 Task: Create a section Dash & Dive and in the section, add a milestone Migration to New System in the project VectorTech.
Action: Mouse moved to (63, 310)
Screenshot: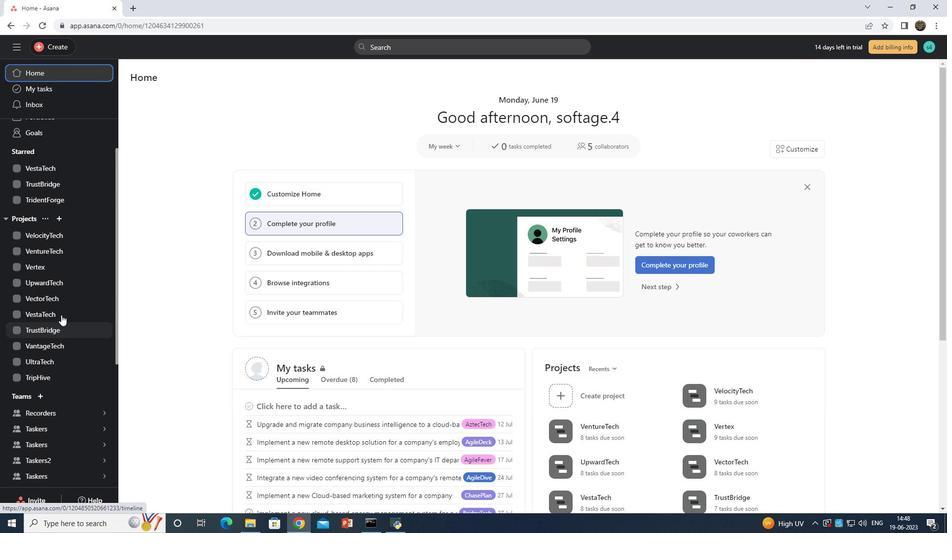 
Action: Mouse pressed left at (63, 310)
Screenshot: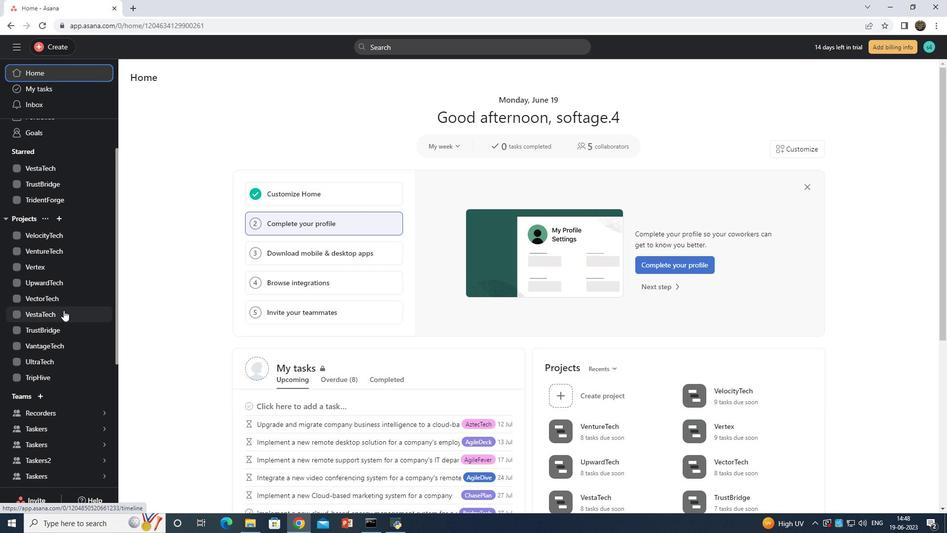 
Action: Mouse moved to (175, 448)
Screenshot: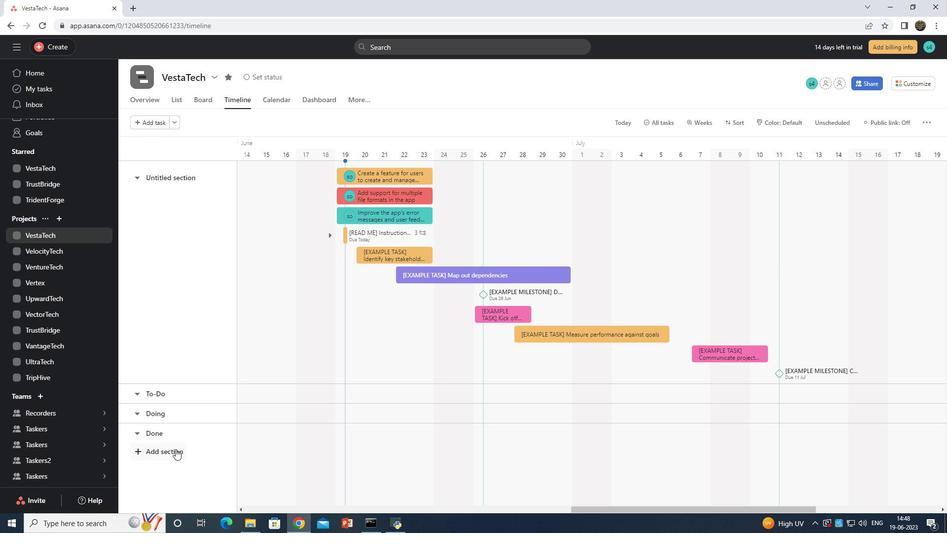 
Action: Mouse pressed left at (175, 448)
Screenshot: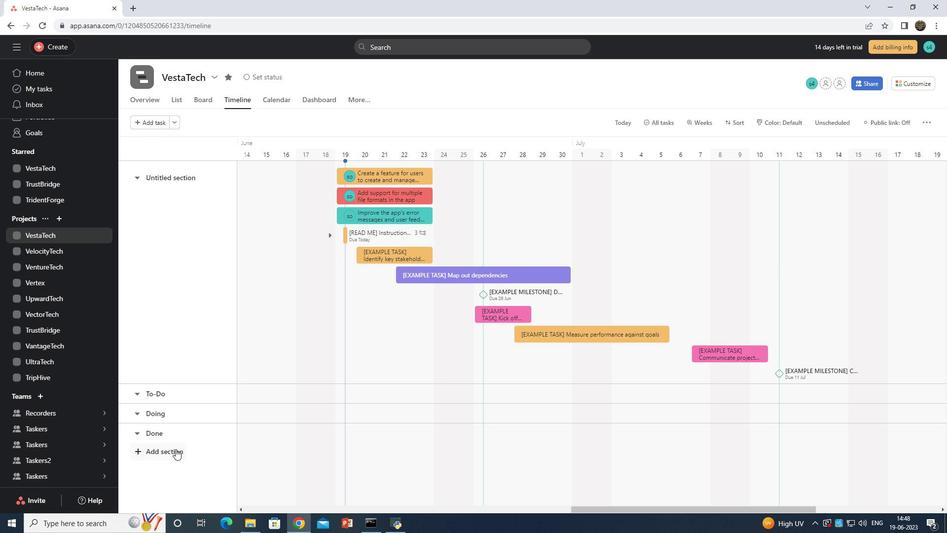 
Action: Mouse moved to (243, 305)
Screenshot: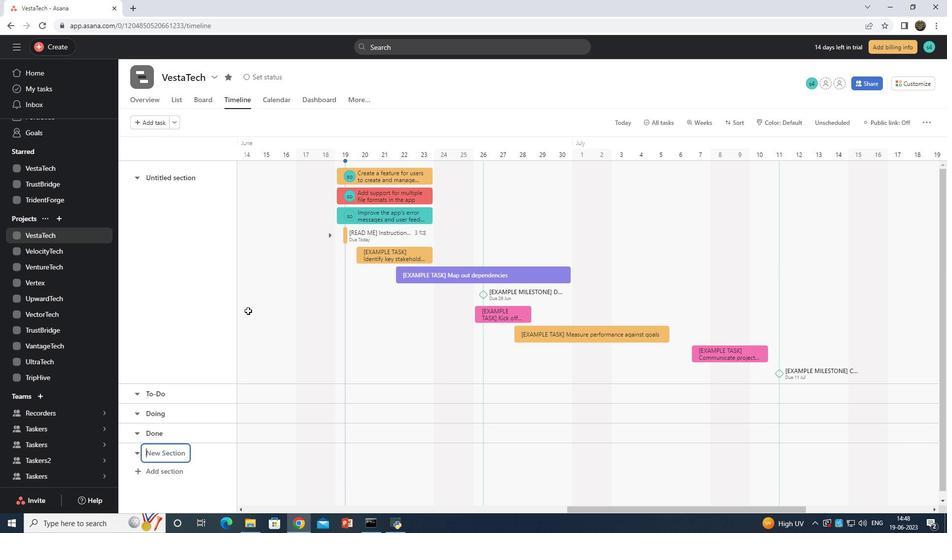 
Action: Key pressed <Key.shift>Dash
Screenshot: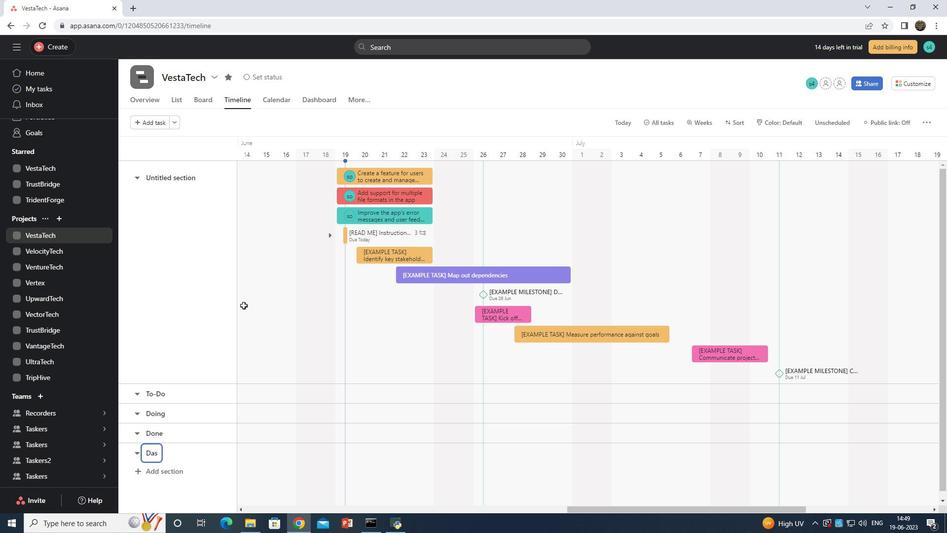 
Action: Mouse moved to (170, 473)
Screenshot: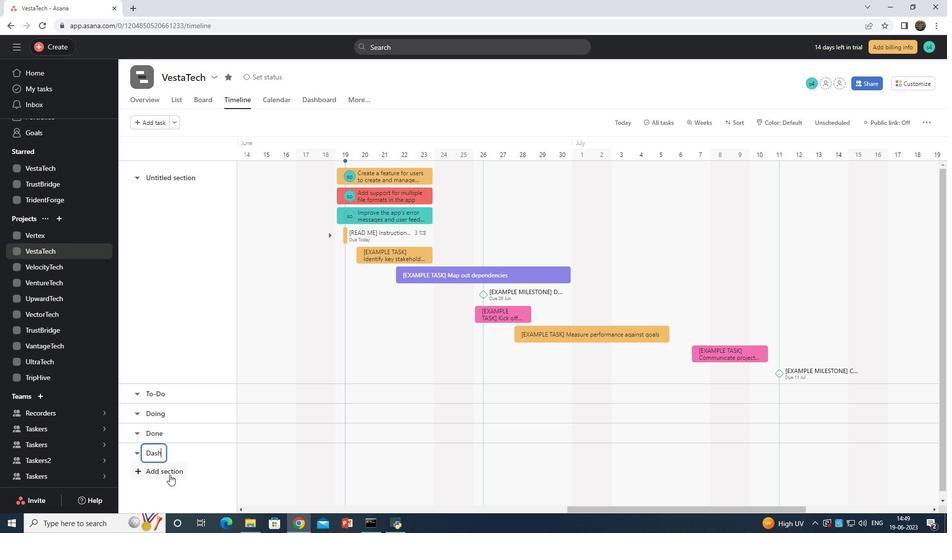 
Action: Mouse pressed left at (170, 473)
Screenshot: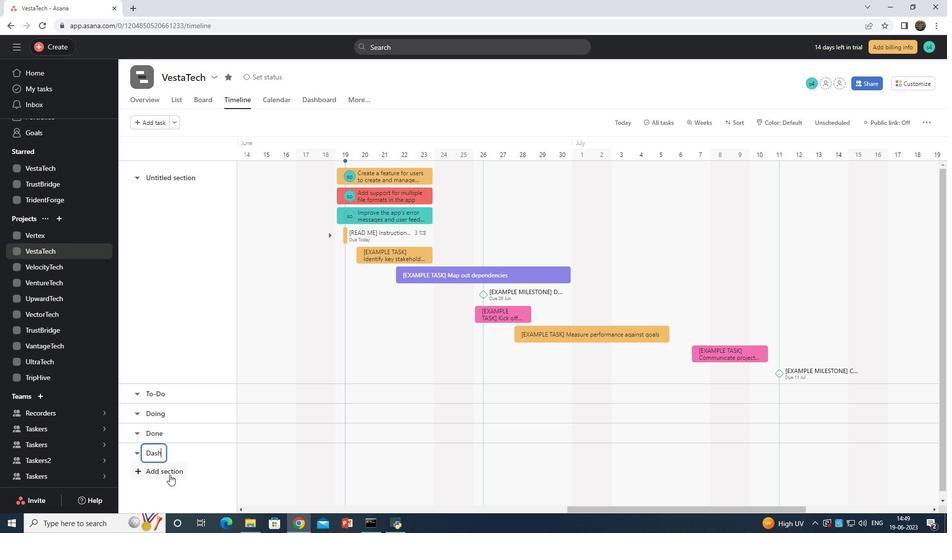 
Action: Mouse moved to (425, 315)
Screenshot: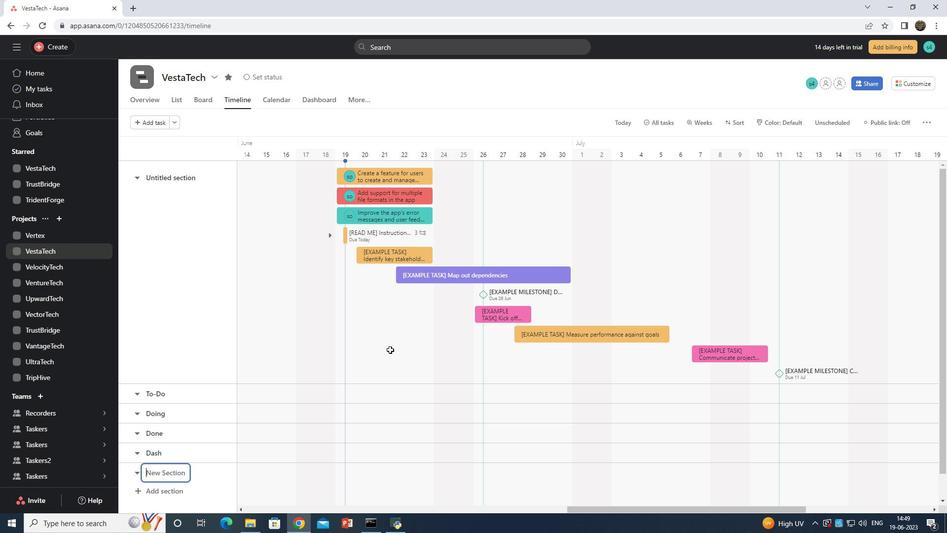 
Action: Key pressed <Key.shift>Di
Screenshot: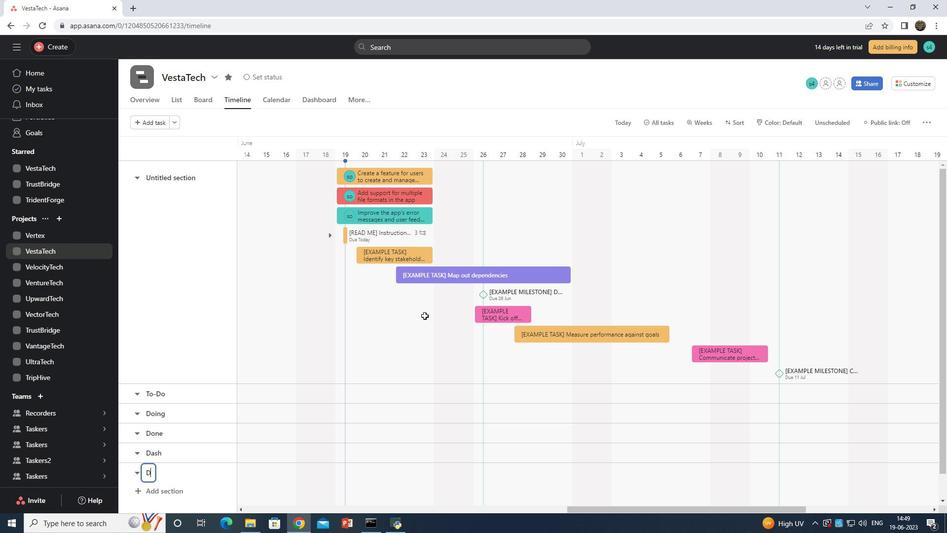 
Action: Mouse moved to (425, 315)
Screenshot: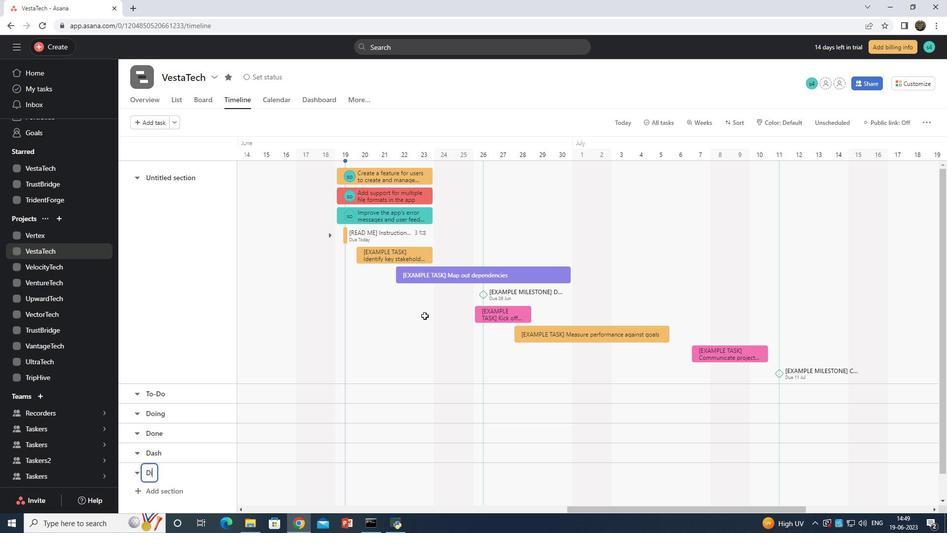 
Action: Key pressed ve
Screenshot: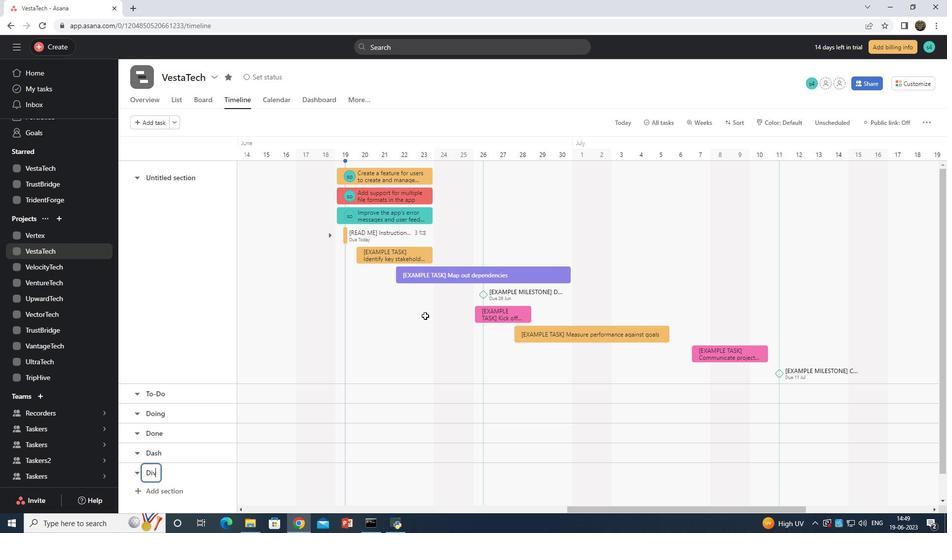 
Action: Mouse moved to (305, 475)
Screenshot: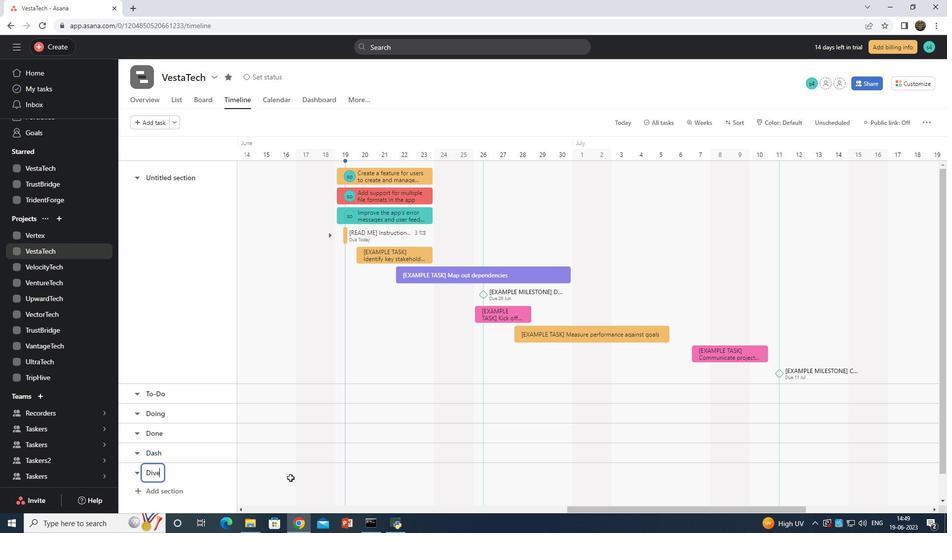 
Action: Mouse pressed left at (305, 475)
Screenshot: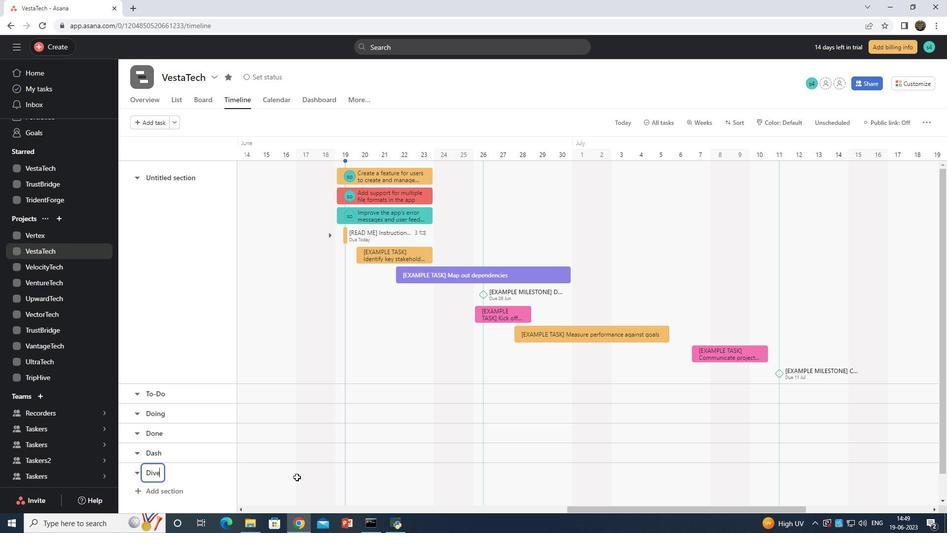 
Action: Mouse moved to (446, 369)
Screenshot: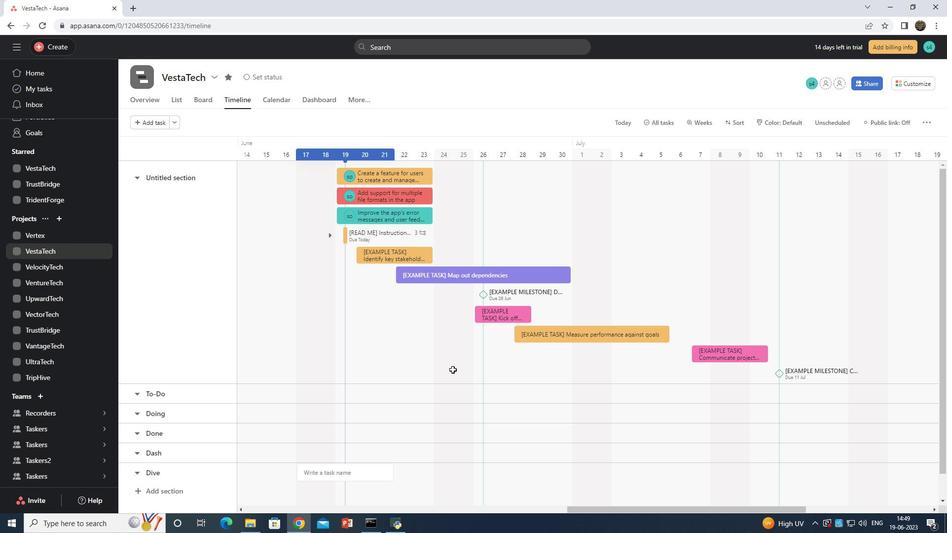 
Action: Key pressed <Key.shift>Migration<Key.space>to<Key.space><Key.shift>New<Key.space><Key.shift>System
Screenshot: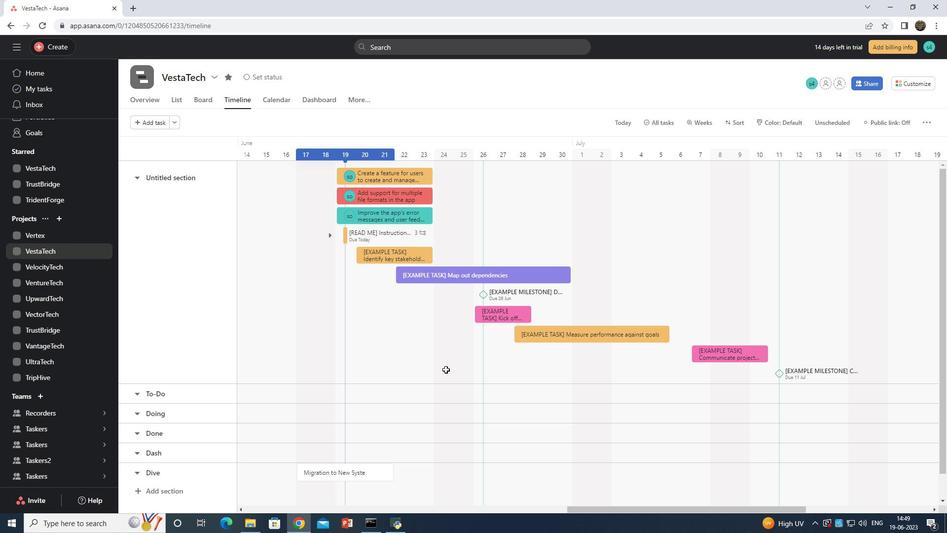 
Action: Mouse moved to (346, 475)
Screenshot: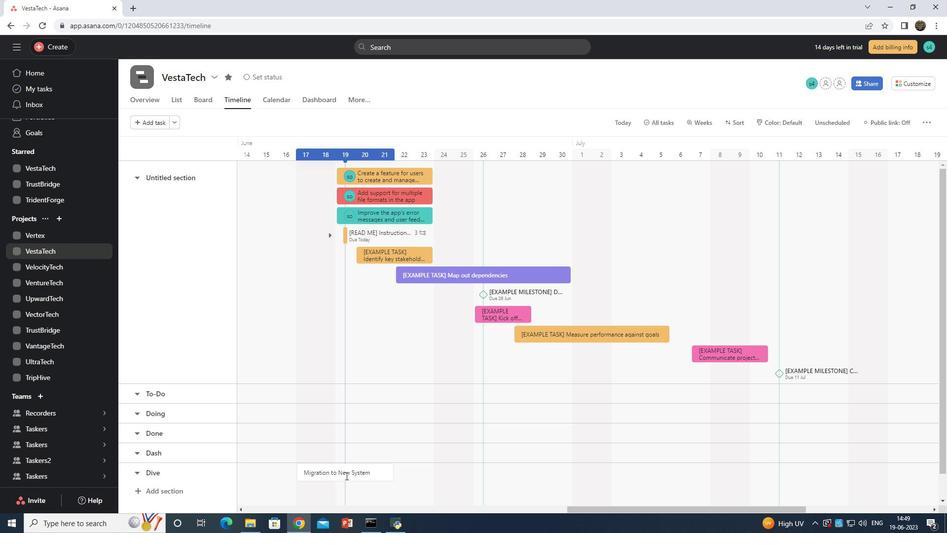 
Action: Mouse pressed left at (346, 475)
Screenshot: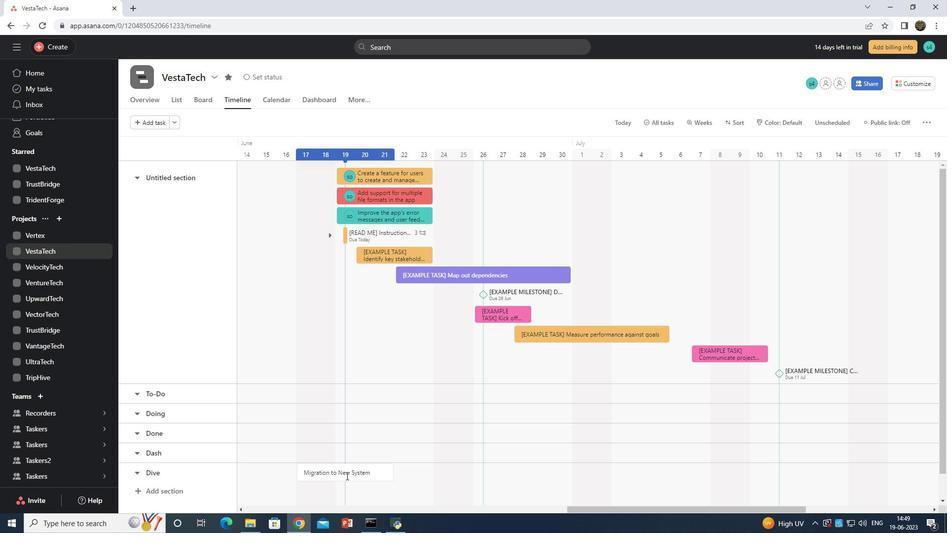 
Action: Mouse moved to (349, 473)
Screenshot: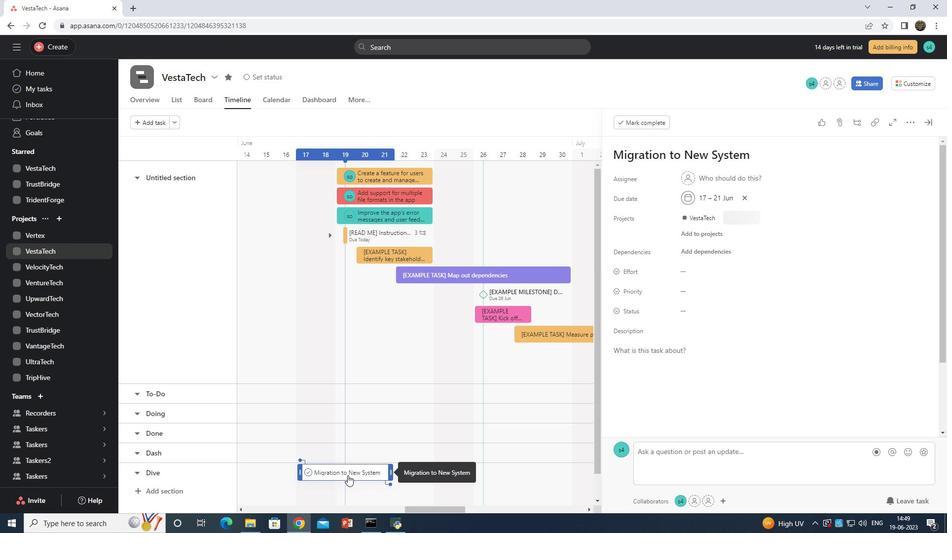 
Action: Mouse pressed right at (349, 473)
Screenshot: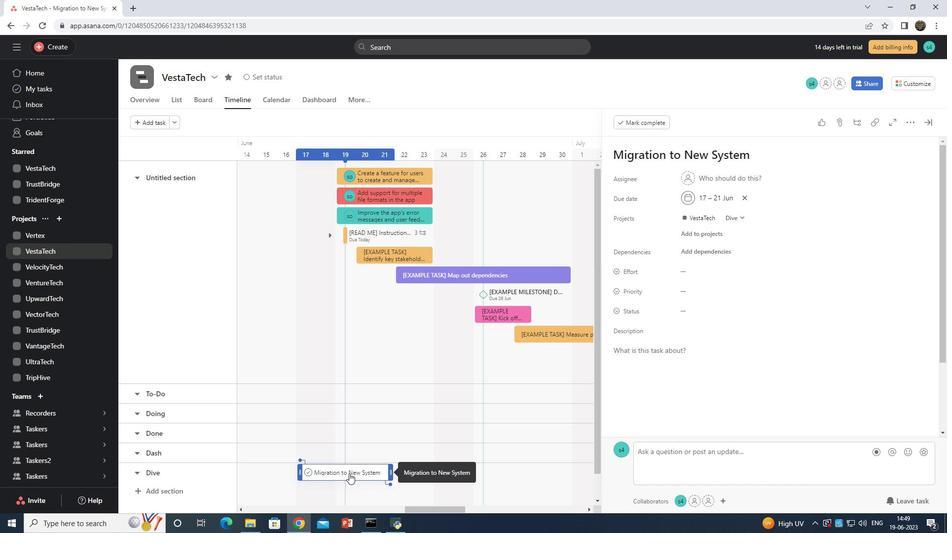 
Action: Mouse moved to (412, 425)
Screenshot: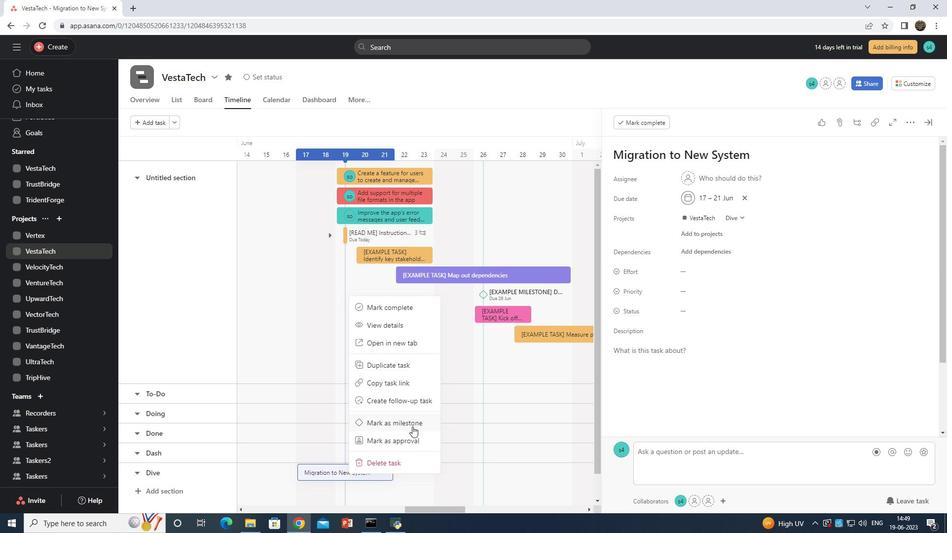 
Action: Mouse pressed left at (412, 425)
Screenshot: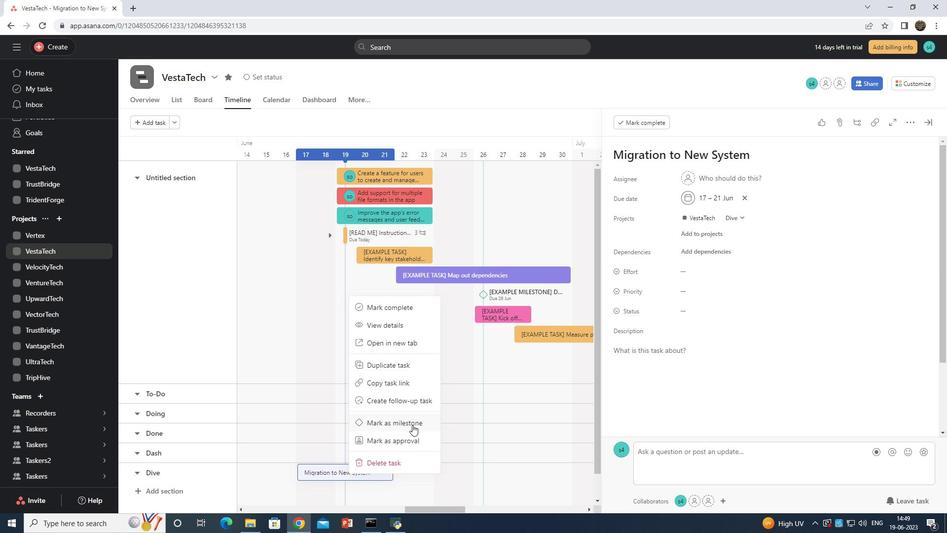 
Action: Mouse moved to (927, 116)
Screenshot: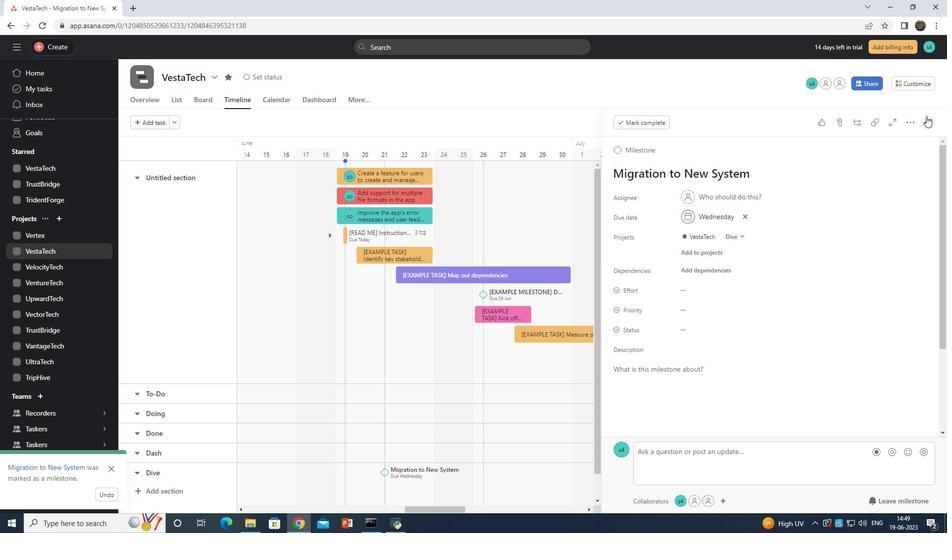 
Action: Mouse pressed left at (927, 116)
Screenshot: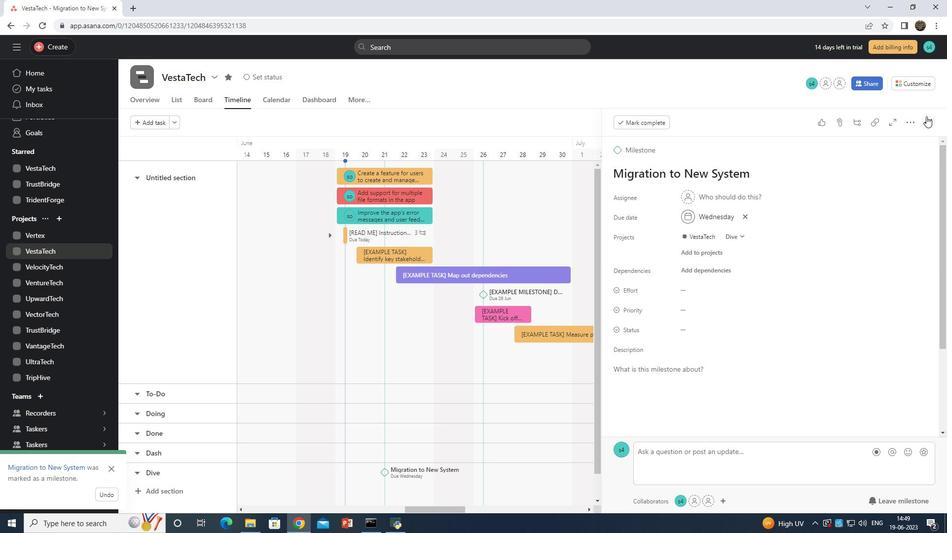 
